 Task: Add a condition where "Hours until next SLA breach Is 100" in pending tickets.
Action: Mouse moved to (175, 287)
Screenshot: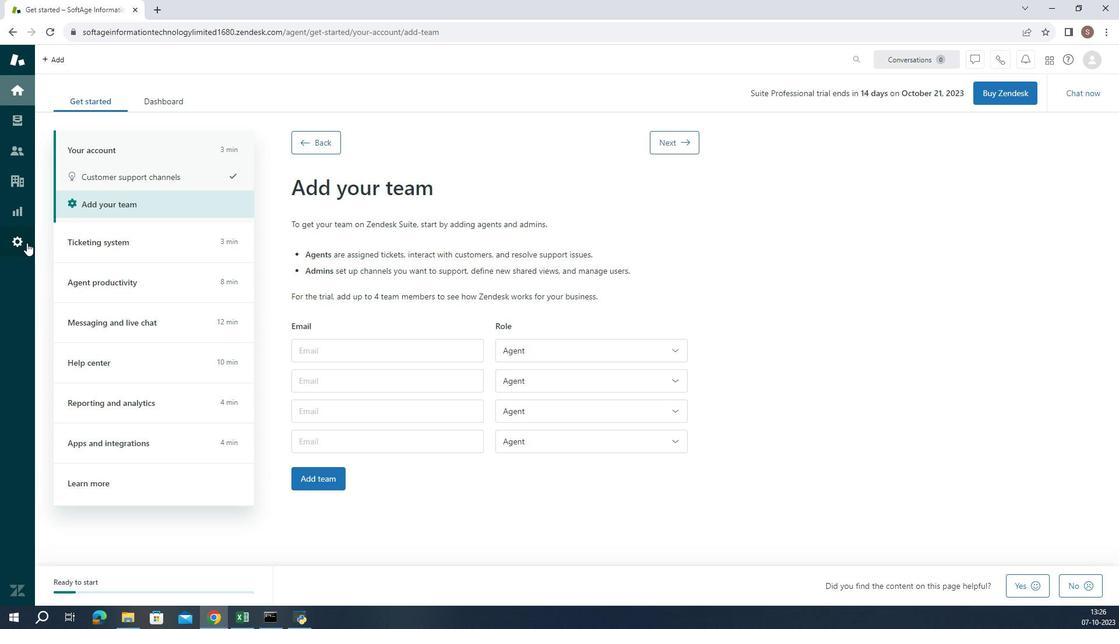 
Action: Mouse pressed left at (175, 287)
Screenshot: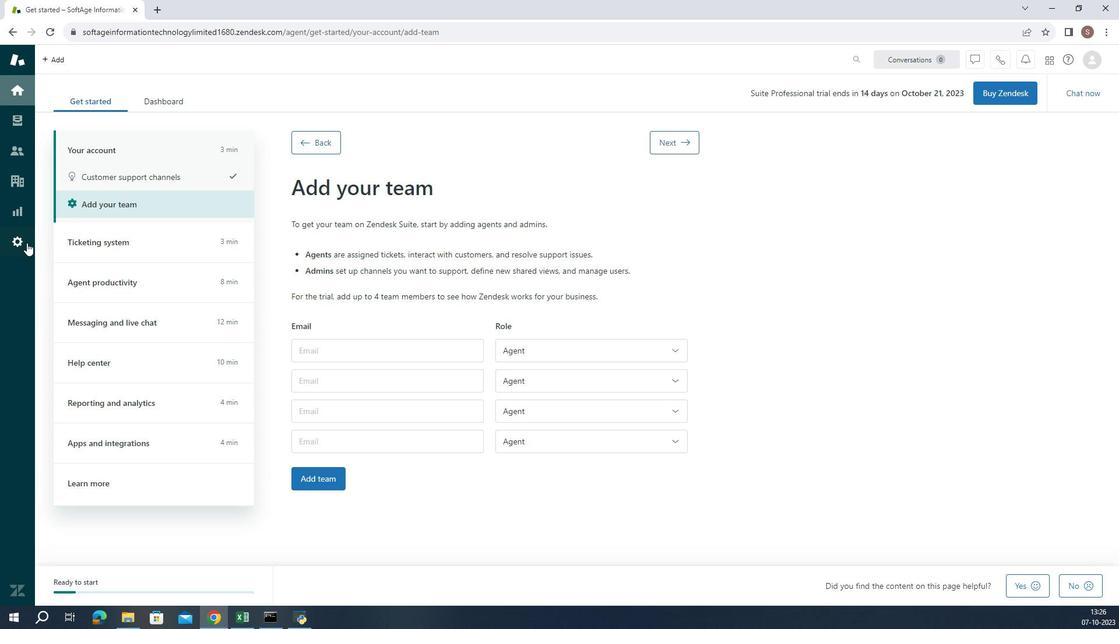 
Action: Mouse moved to (379, 518)
Screenshot: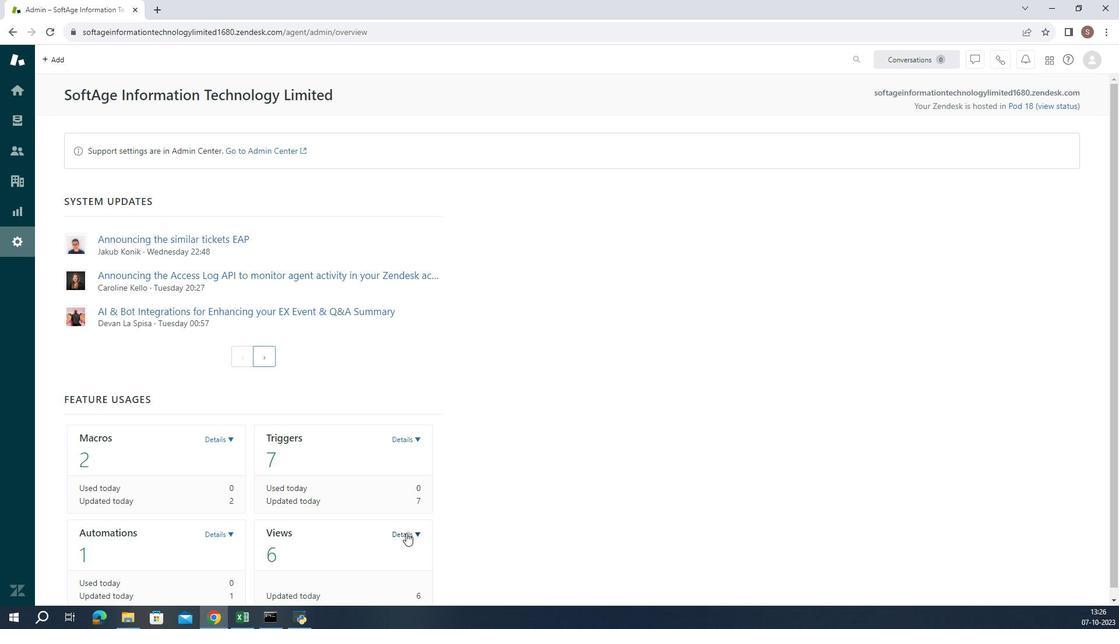 
Action: Mouse pressed left at (379, 518)
Screenshot: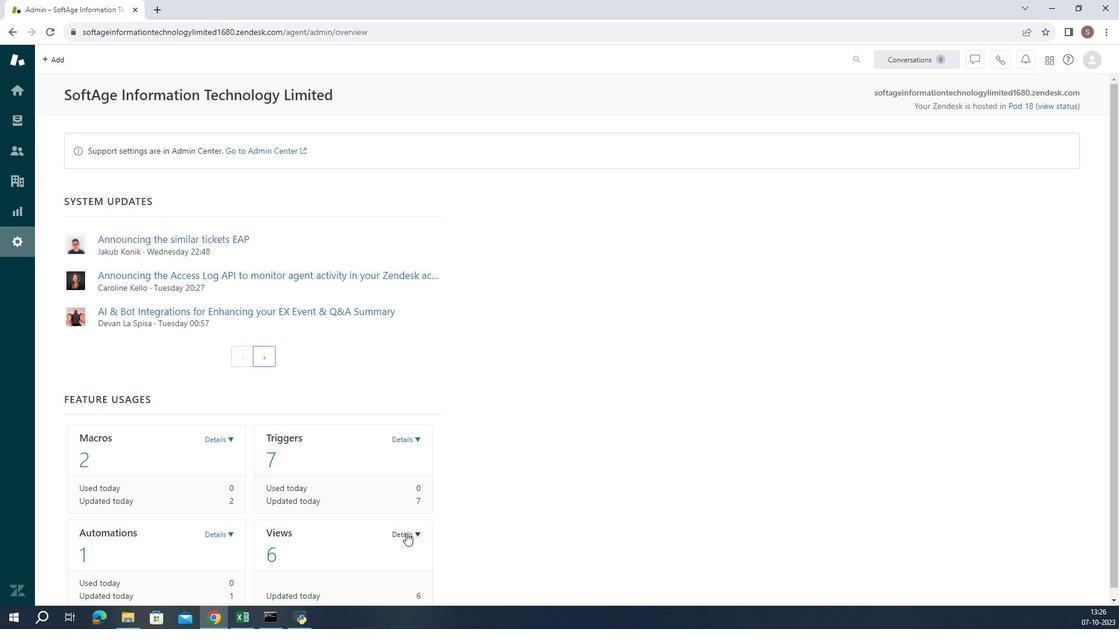 
Action: Mouse moved to (343, 563)
Screenshot: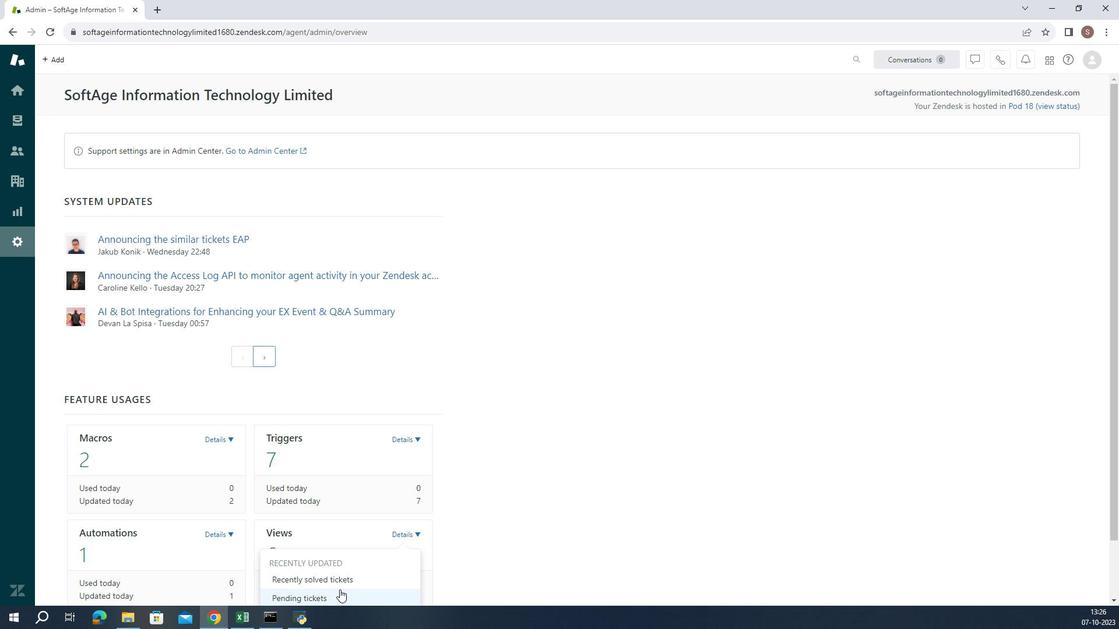 
Action: Mouse pressed left at (343, 563)
Screenshot: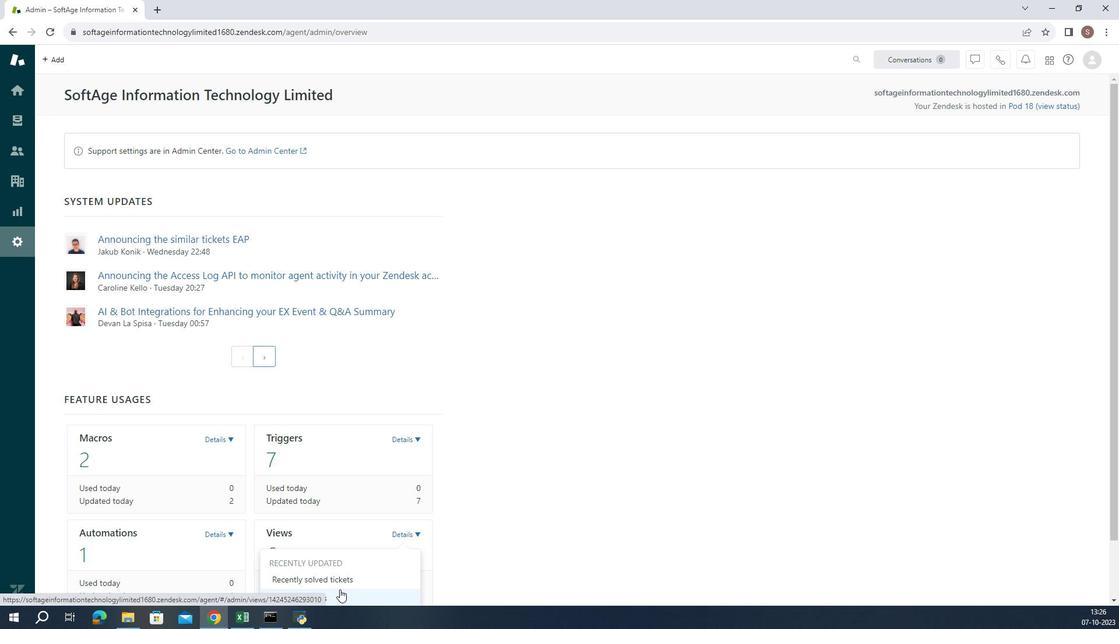 
Action: Mouse moved to (277, 401)
Screenshot: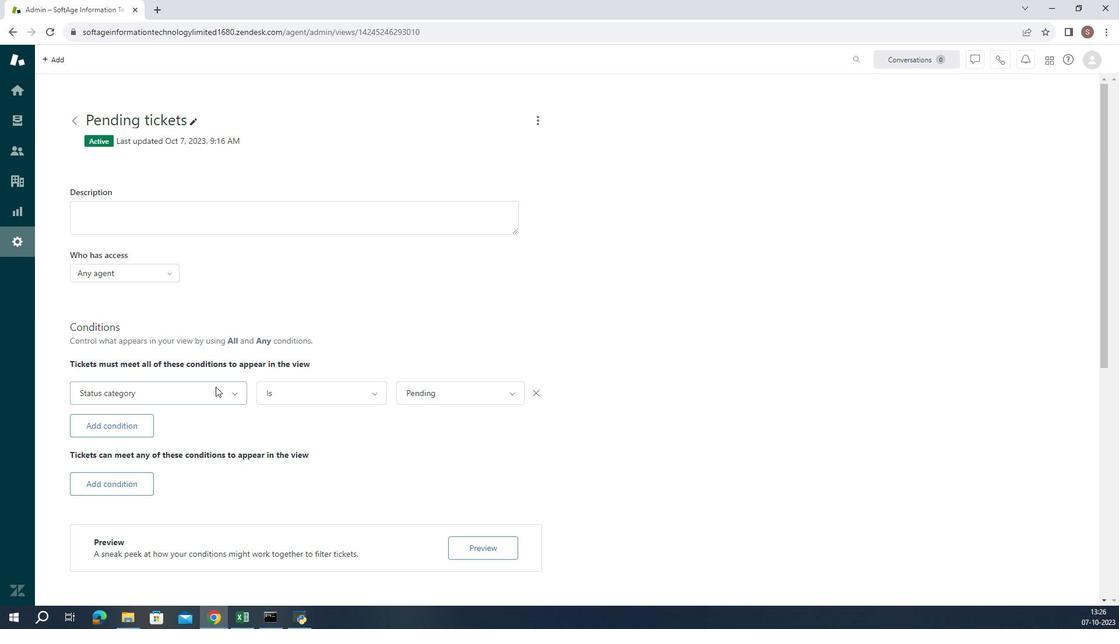 
Action: Mouse pressed left at (277, 401)
Screenshot: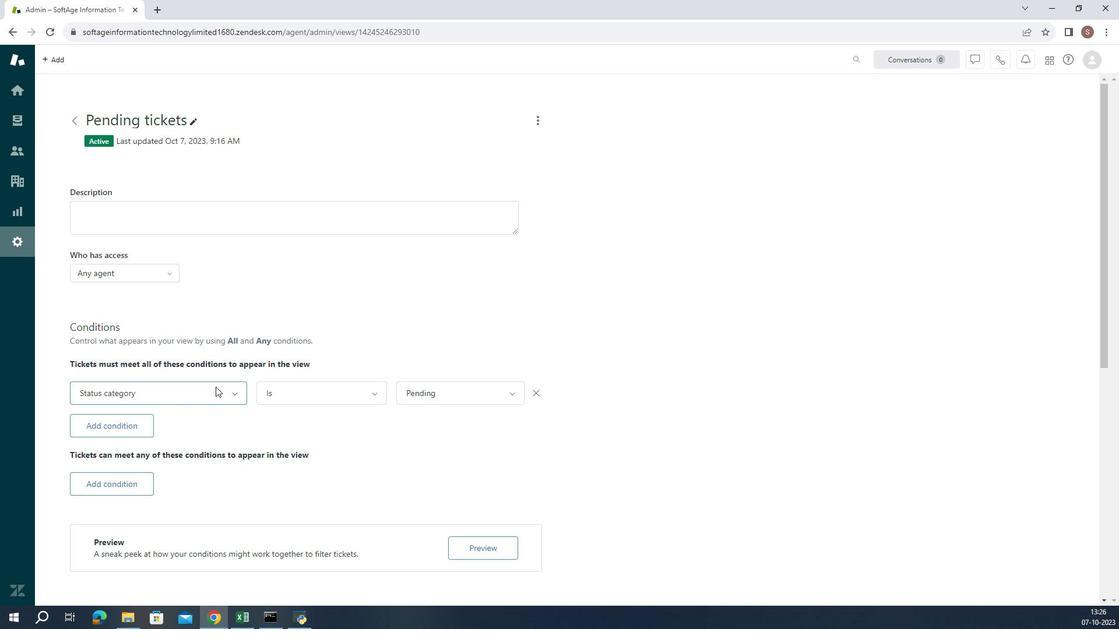 
Action: Mouse moved to (269, 321)
Screenshot: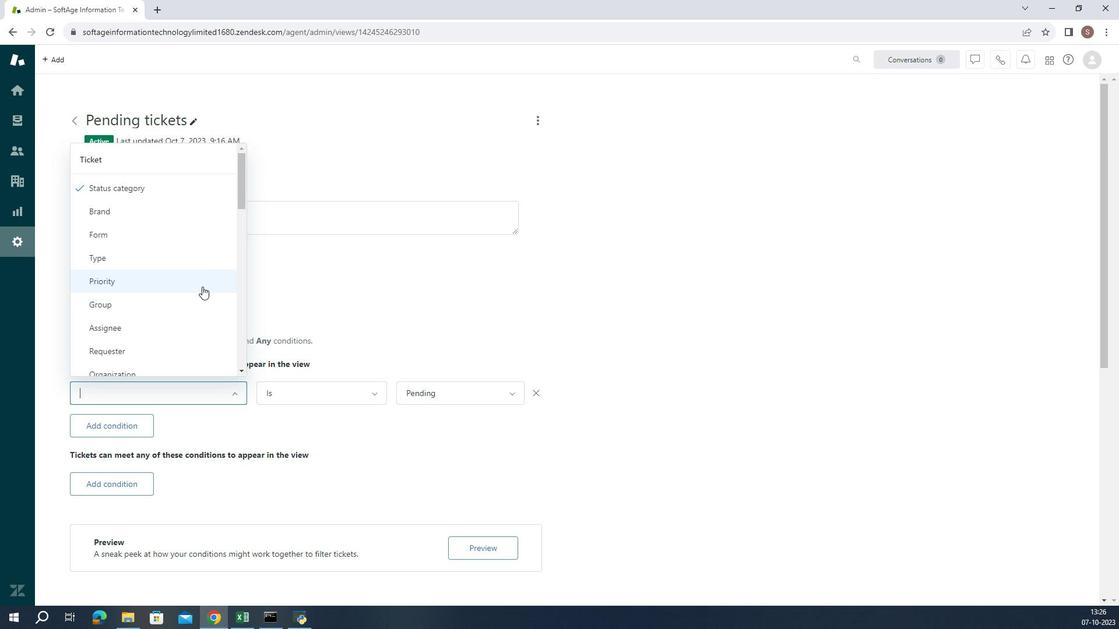 
Action: Mouse scrolled (269, 321) with delta (0, 0)
Screenshot: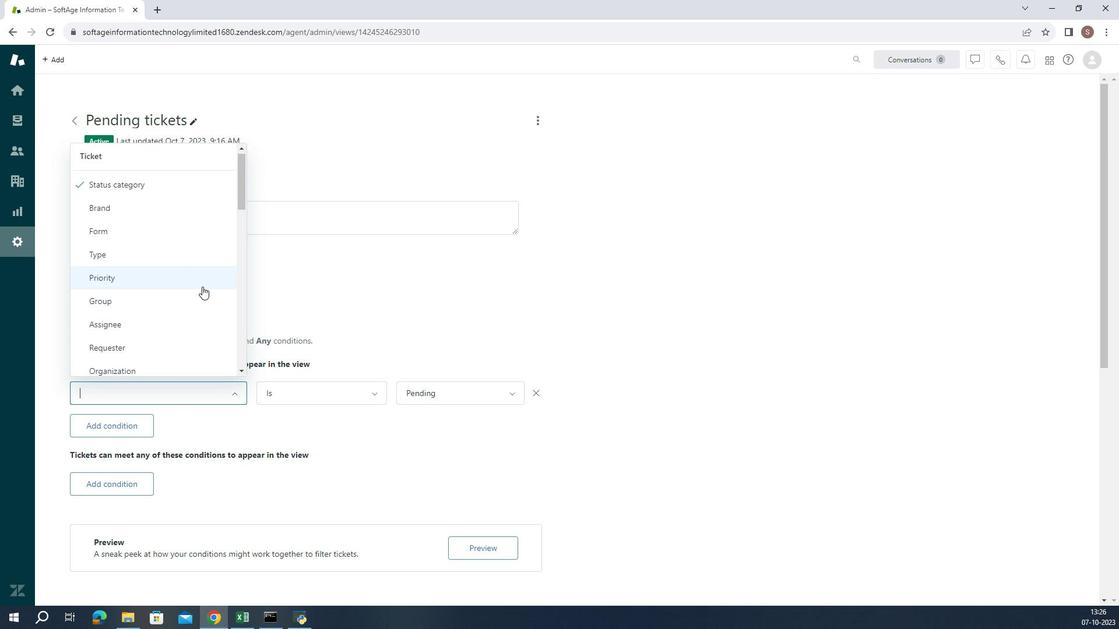 
Action: Mouse scrolled (269, 321) with delta (0, 0)
Screenshot: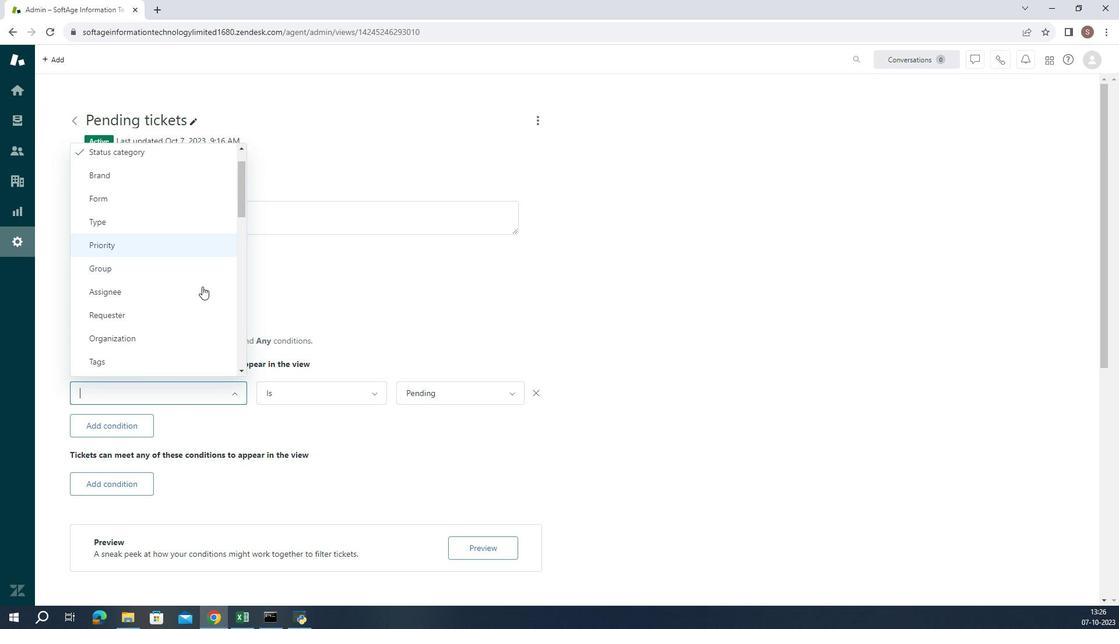 
Action: Mouse scrolled (269, 321) with delta (0, 0)
Screenshot: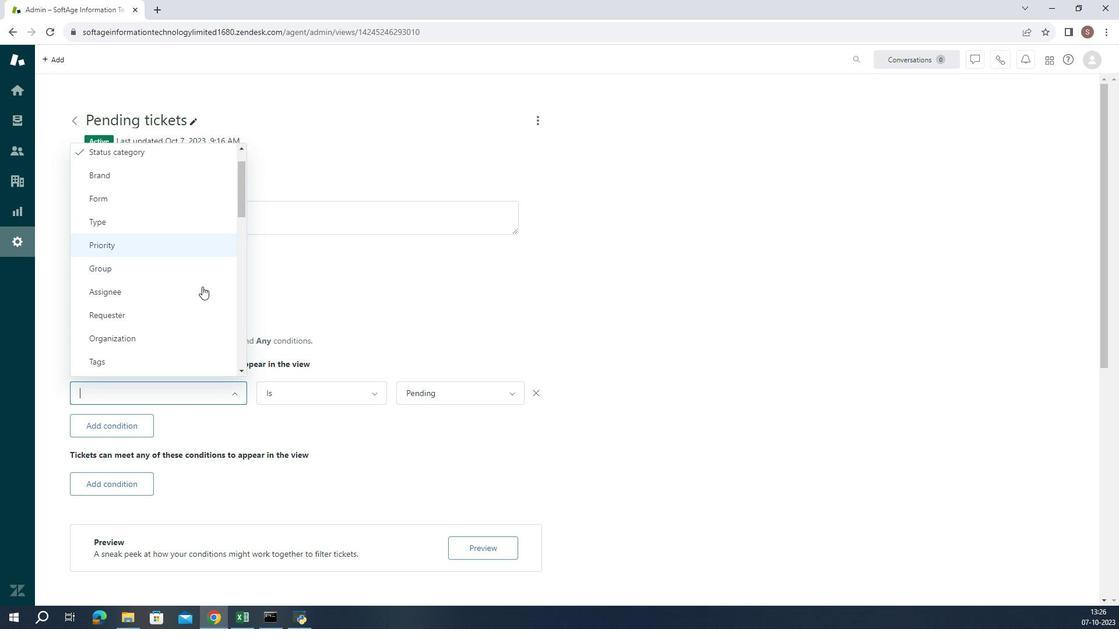 
Action: Mouse scrolled (269, 321) with delta (0, 0)
Screenshot: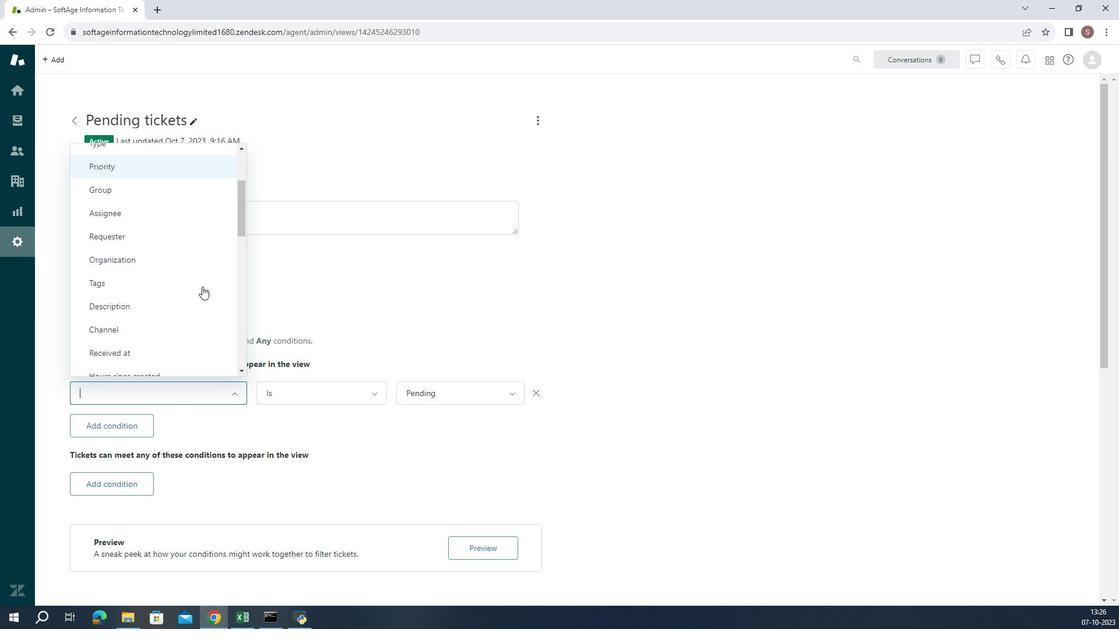 
Action: Mouse scrolled (269, 321) with delta (0, 0)
Screenshot: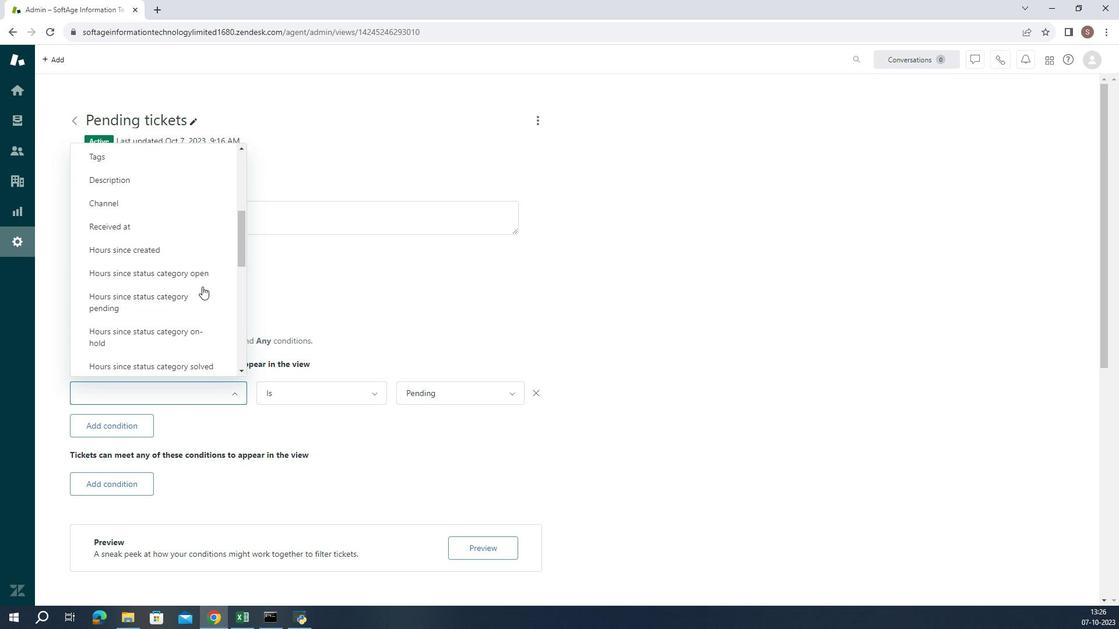 
Action: Mouse scrolled (269, 321) with delta (0, 0)
Screenshot: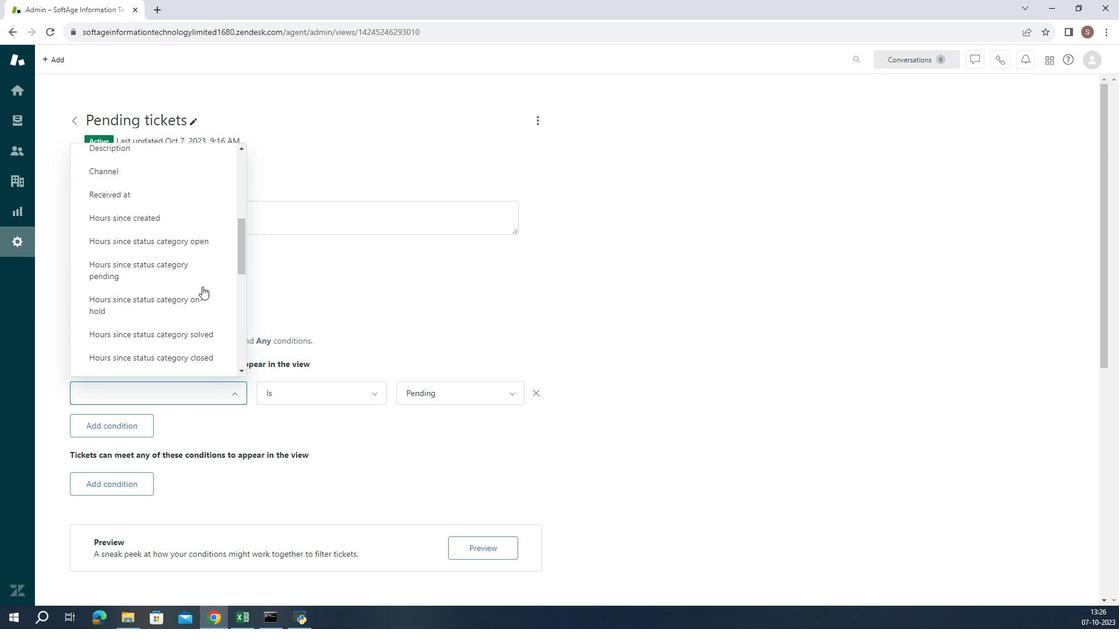 
Action: Mouse moved to (269, 321)
Screenshot: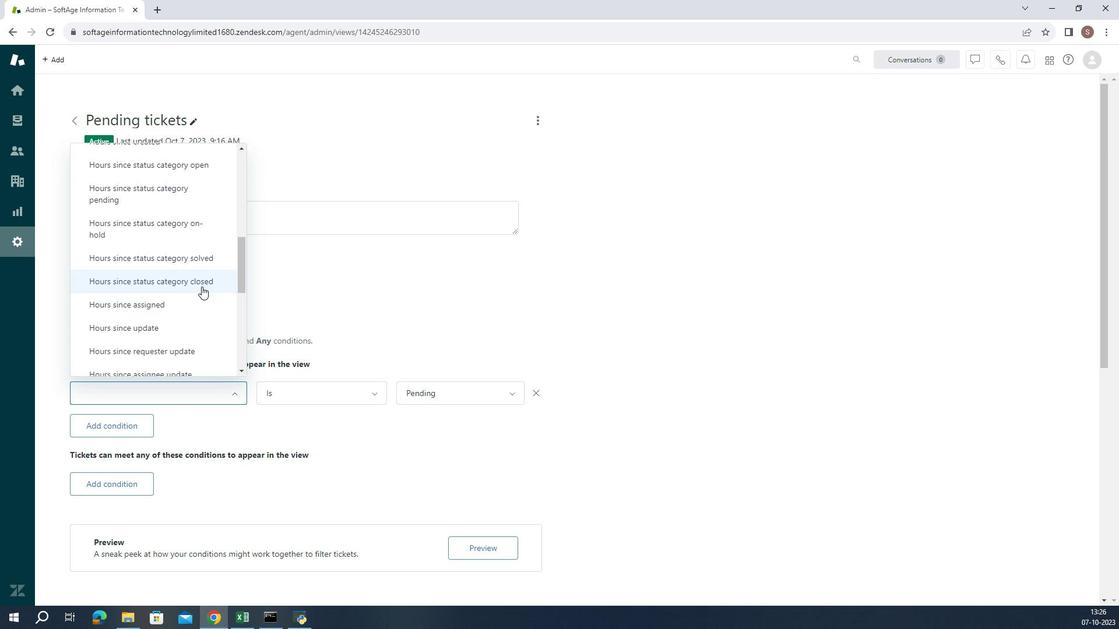 
Action: Mouse scrolled (269, 321) with delta (0, 0)
Screenshot: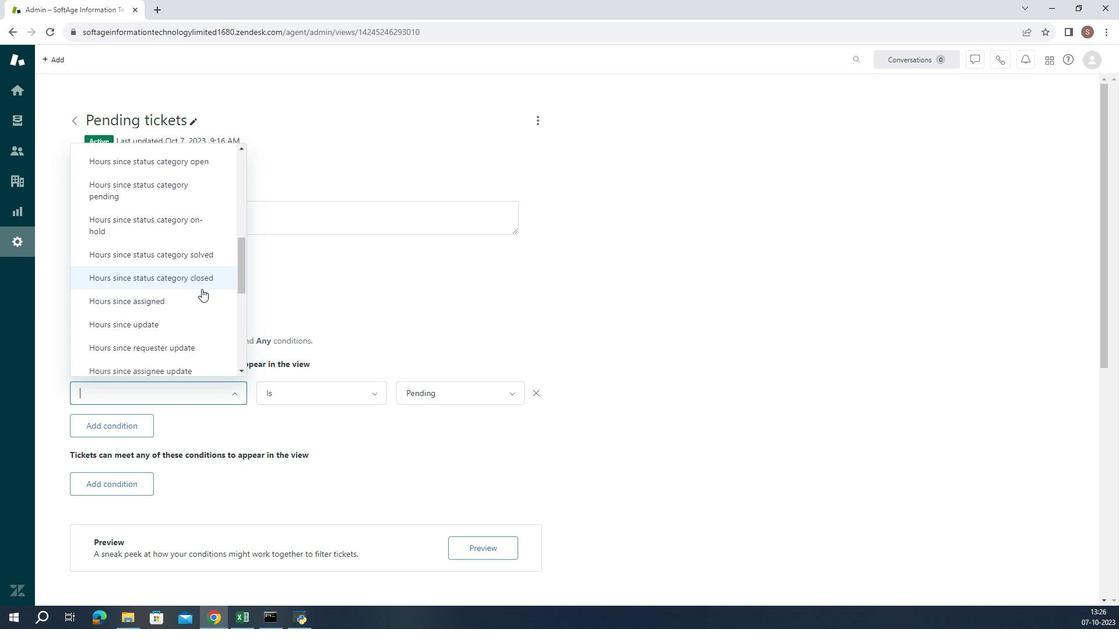 
Action: Mouse moved to (268, 324)
Screenshot: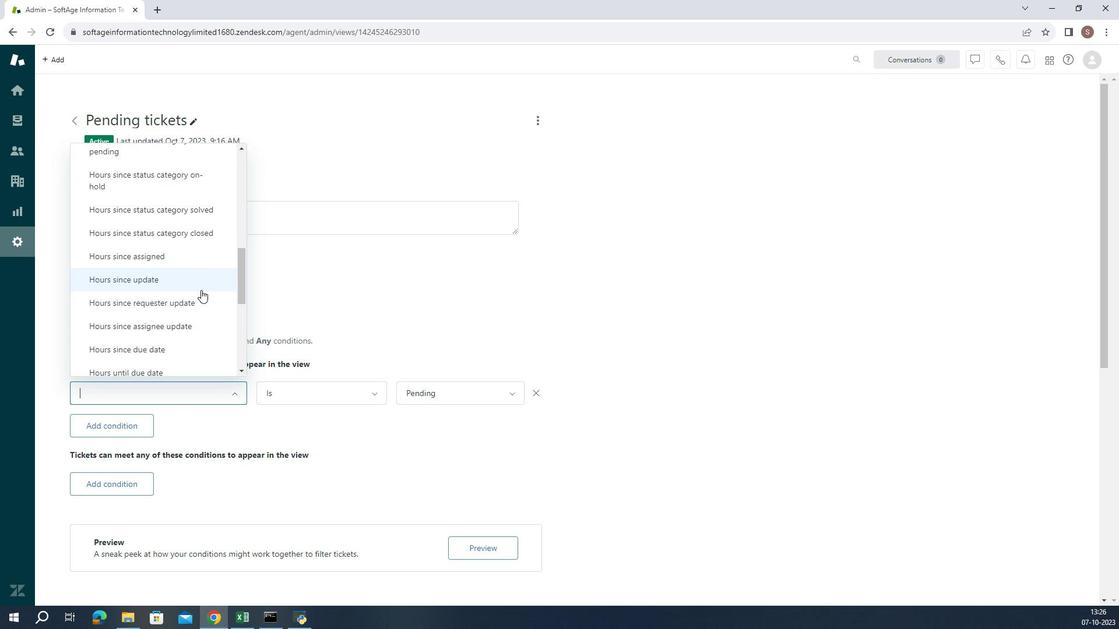 
Action: Mouse scrolled (268, 324) with delta (0, 0)
Screenshot: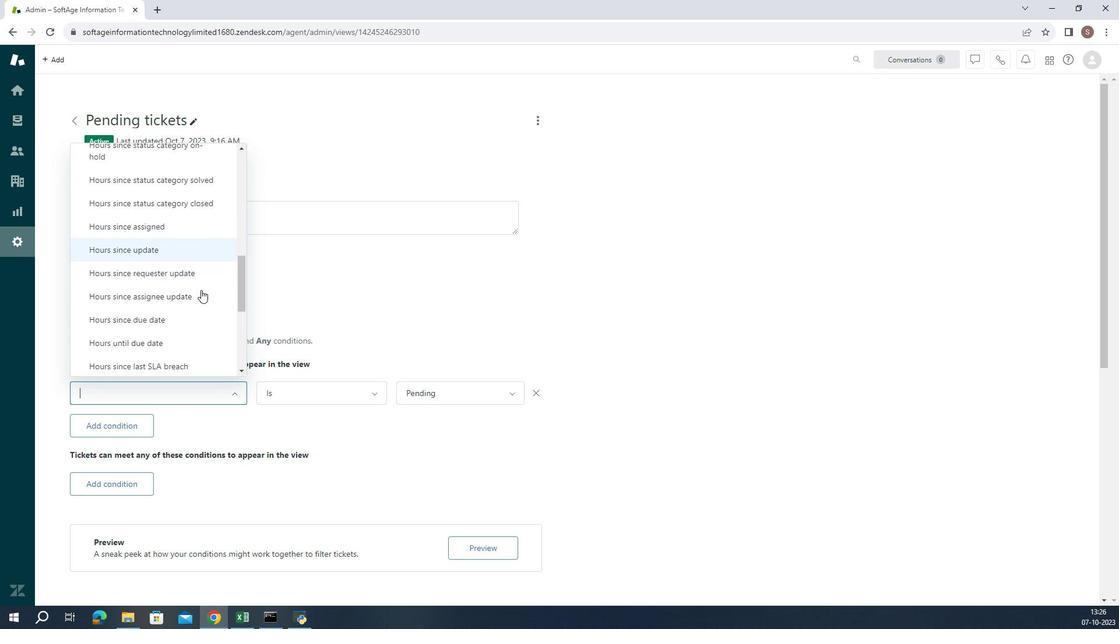 
Action: Mouse moved to (247, 376)
Screenshot: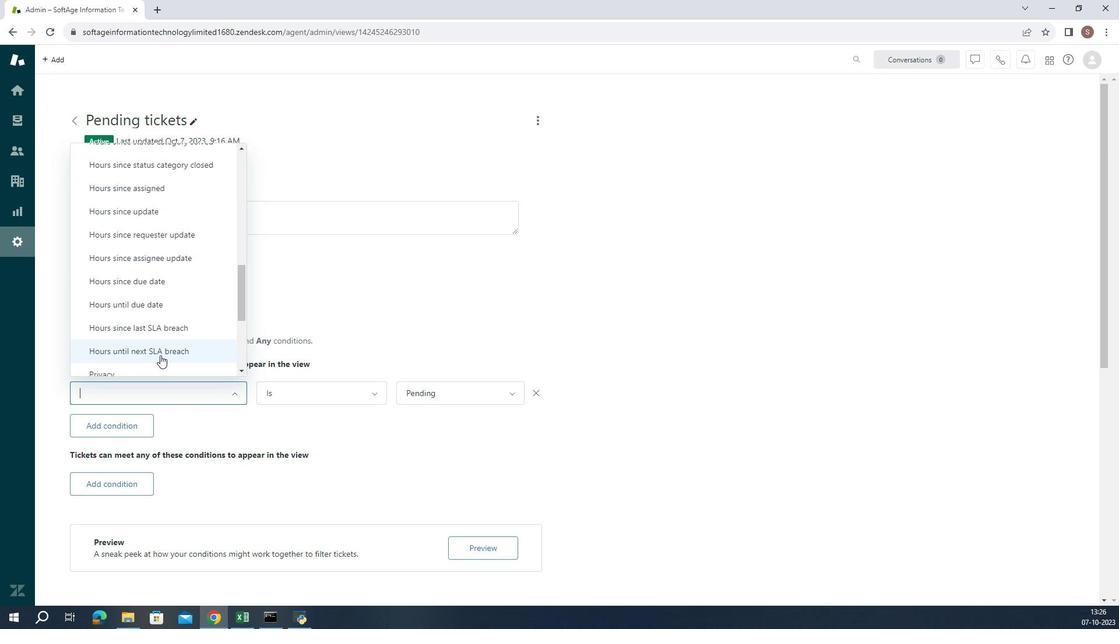 
Action: Mouse pressed left at (247, 376)
Screenshot: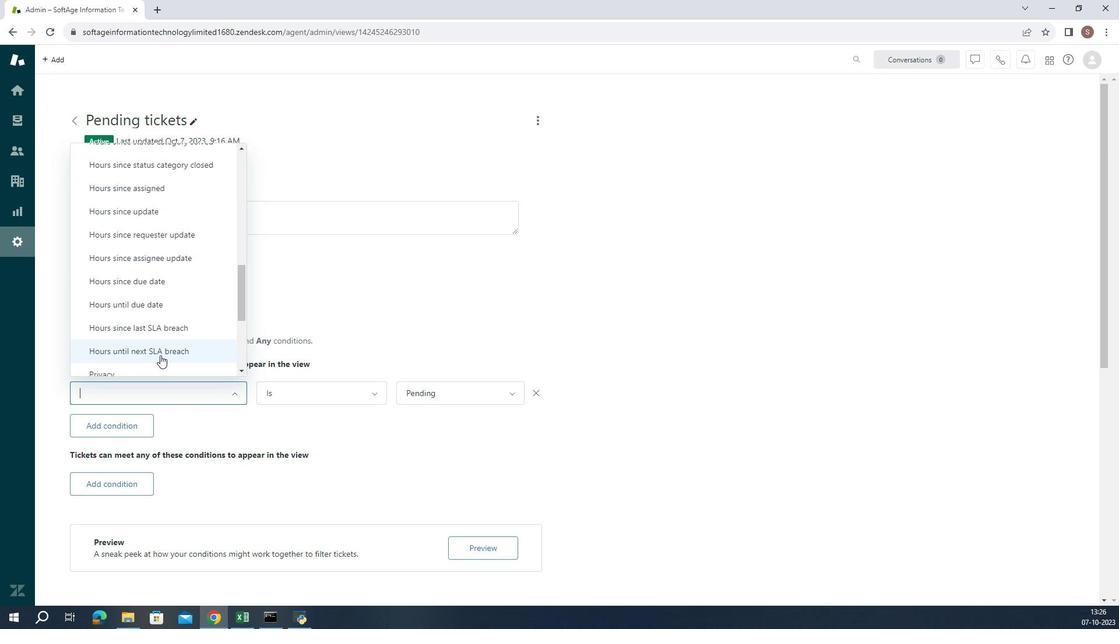 
Action: Mouse moved to (331, 407)
Screenshot: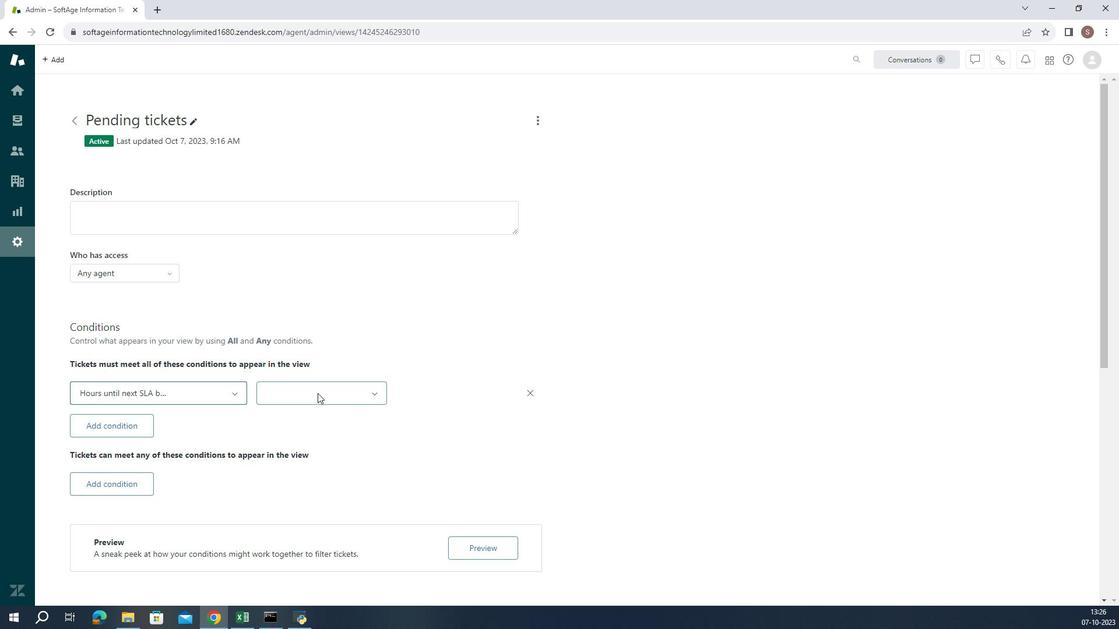 
Action: Mouse pressed left at (331, 407)
Screenshot: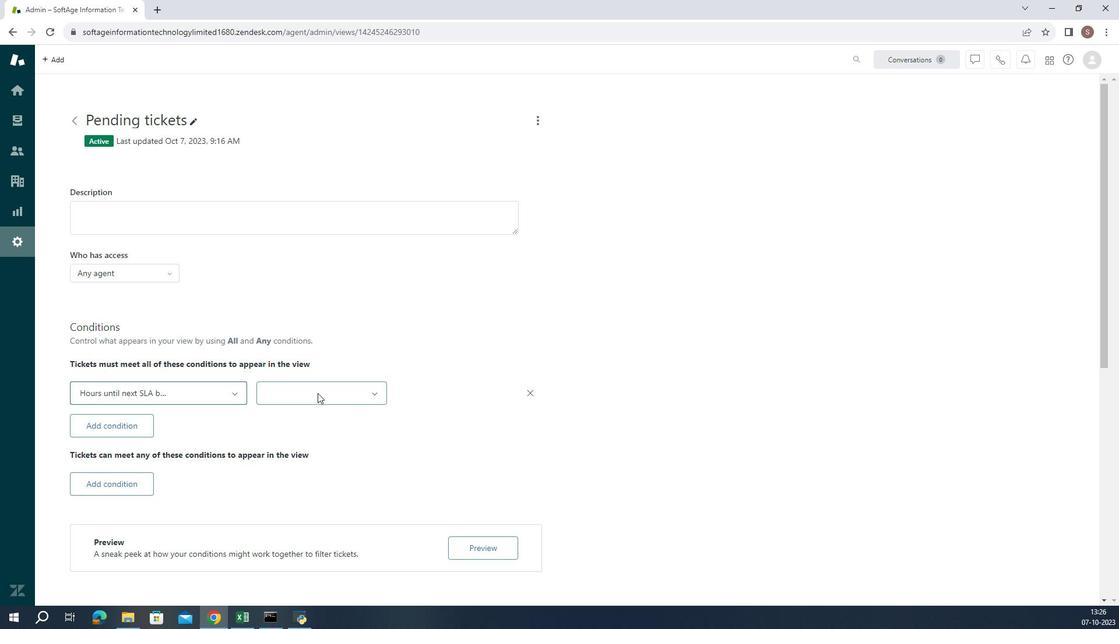 
Action: Mouse moved to (332, 464)
Screenshot: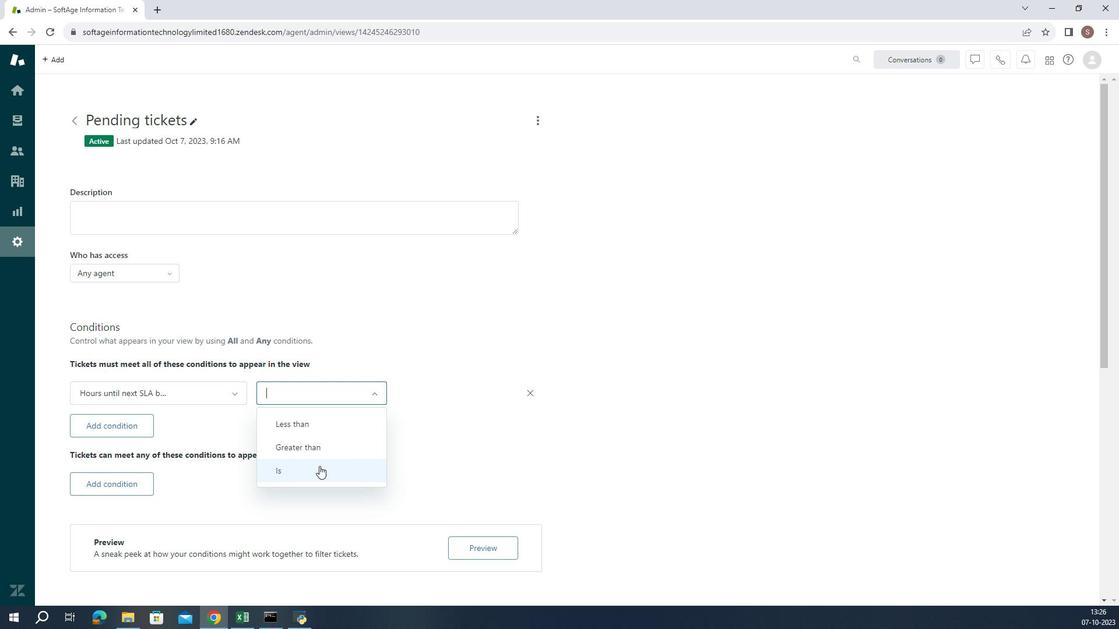 
Action: Mouse pressed left at (332, 464)
Screenshot: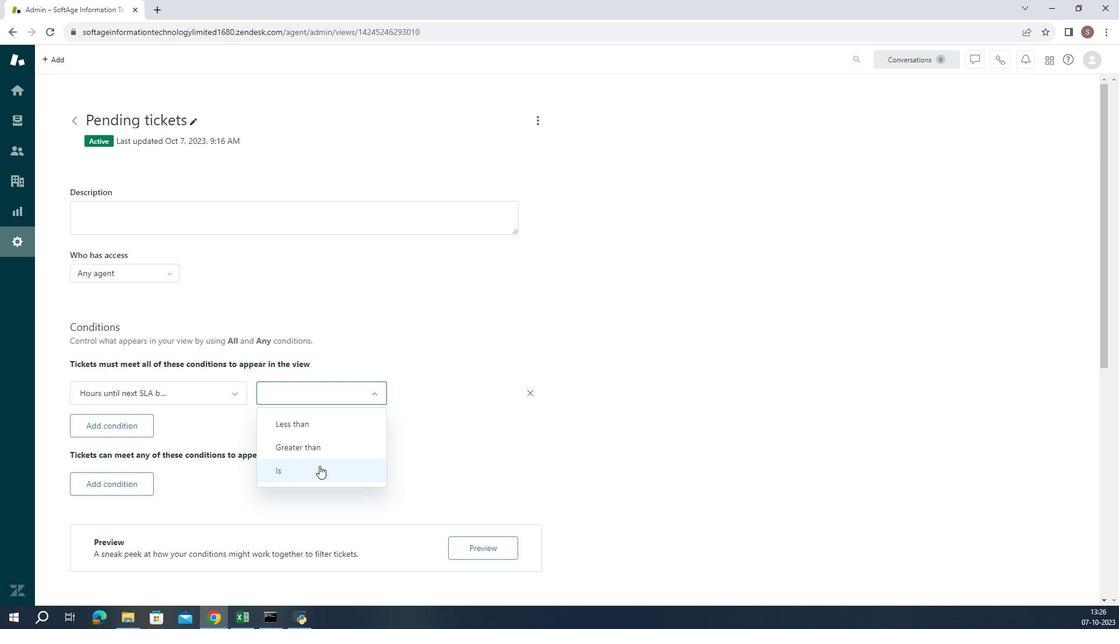 
Action: Mouse moved to (400, 410)
Screenshot: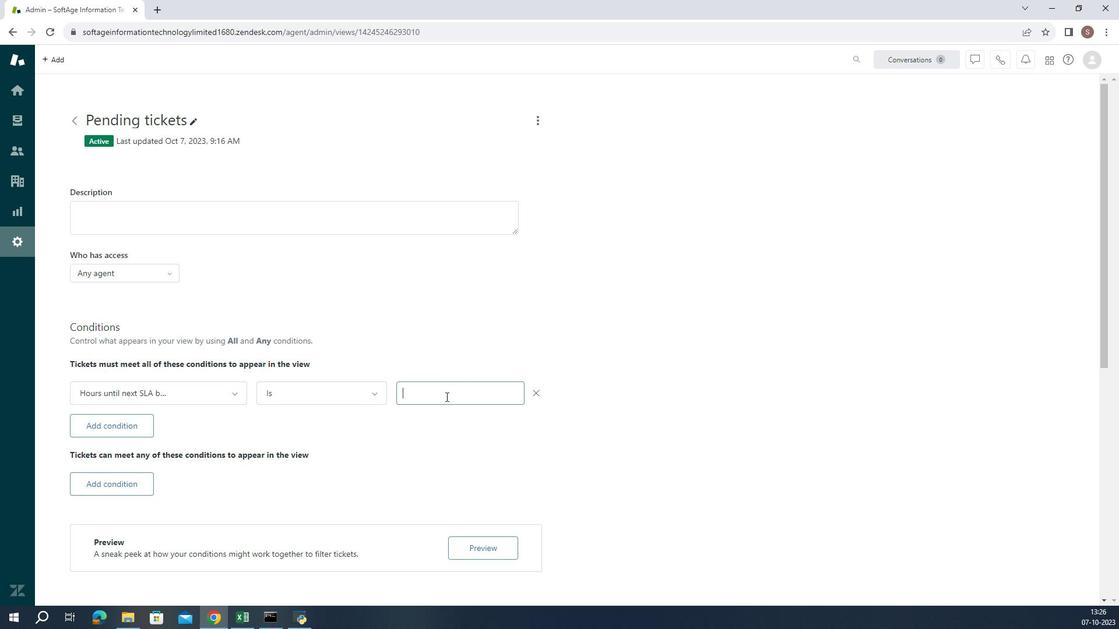 
Action: Mouse pressed left at (400, 410)
Screenshot: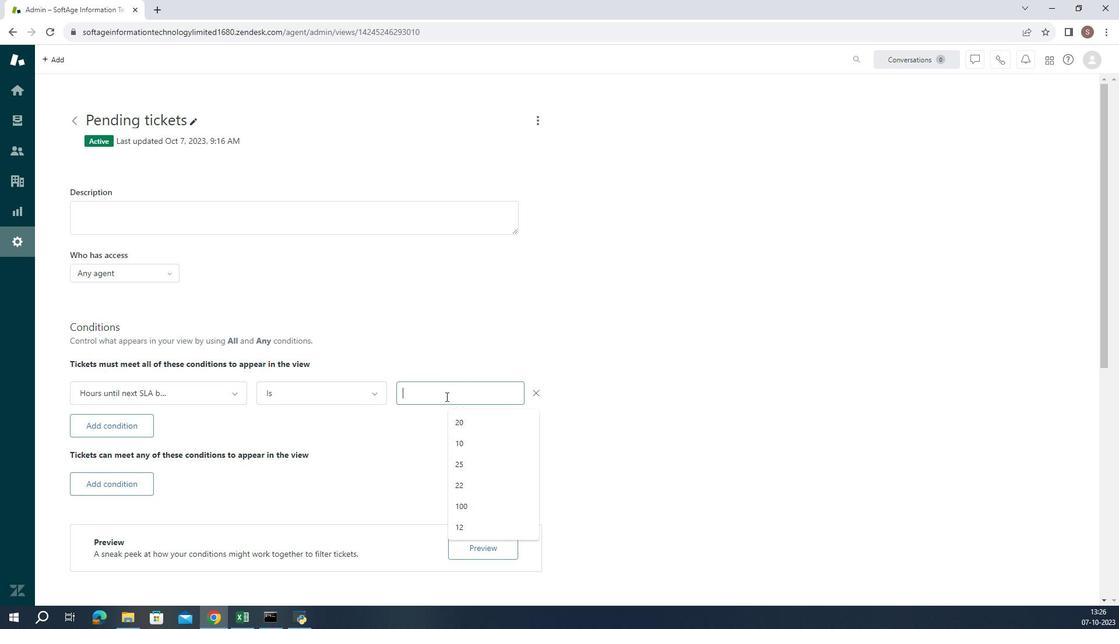 
Action: Mouse moved to (400, 408)
Screenshot: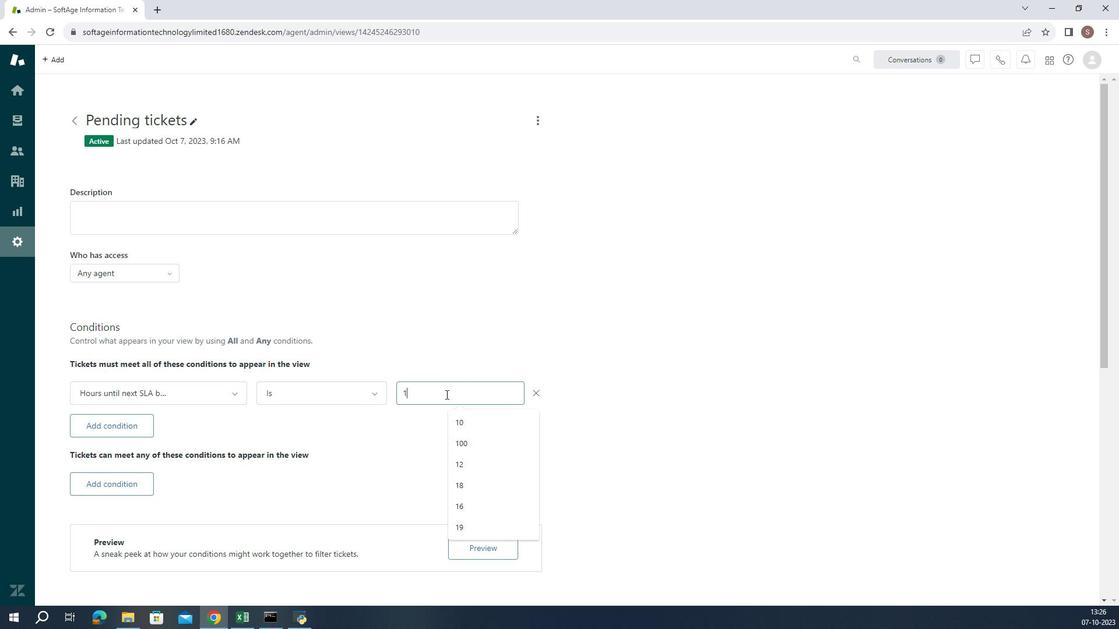 
Action: Key pressed 1
Screenshot: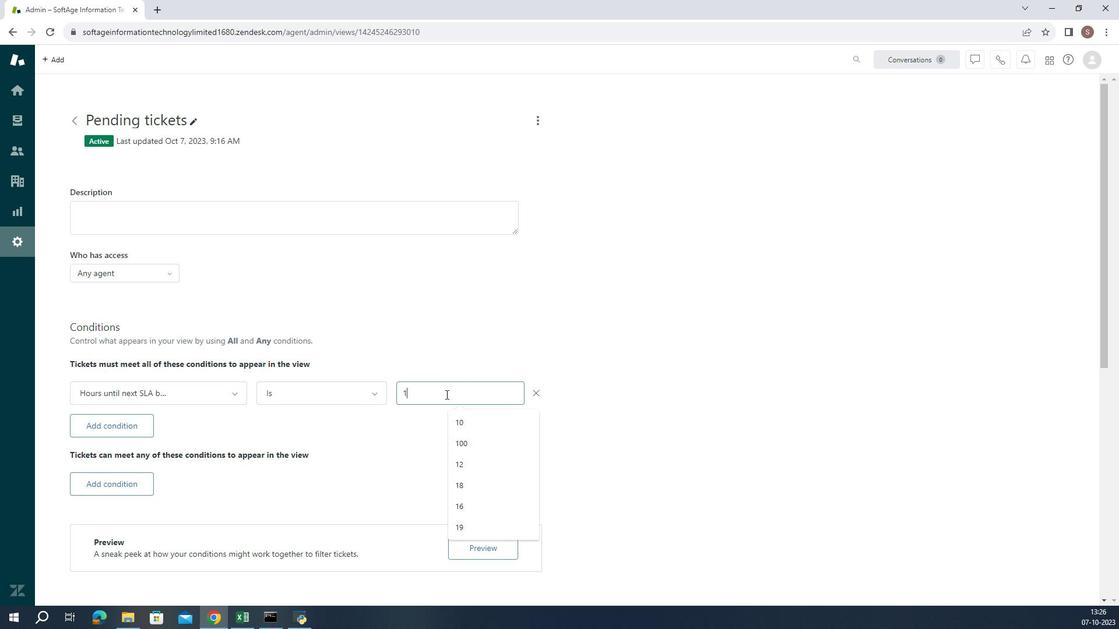 
Action: Mouse moved to (400, 408)
Screenshot: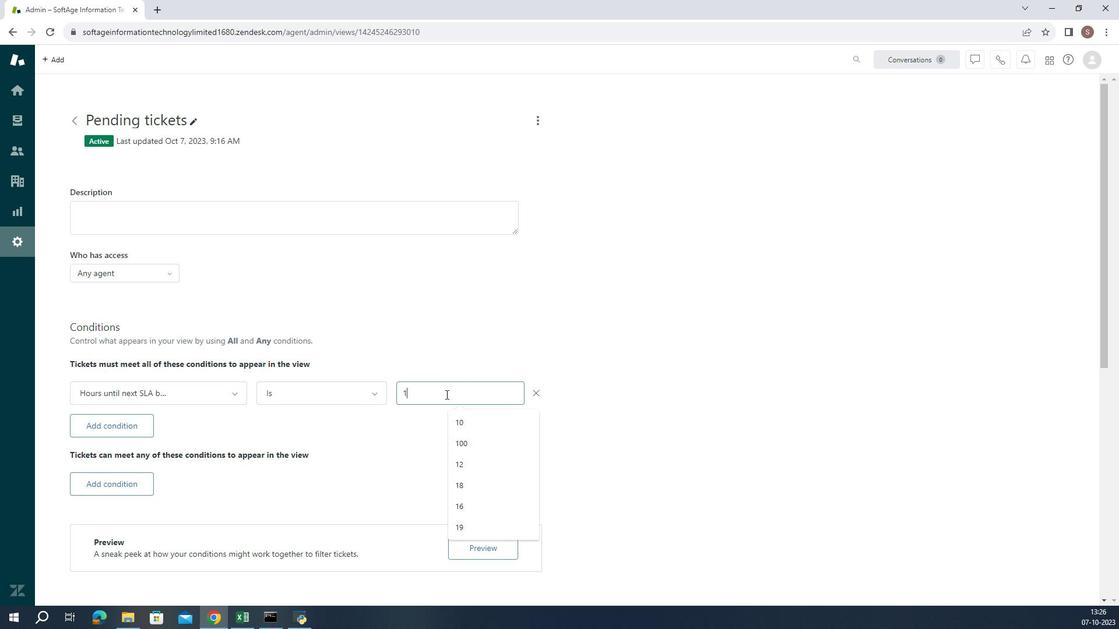 
Action: Key pressed 00
Screenshot: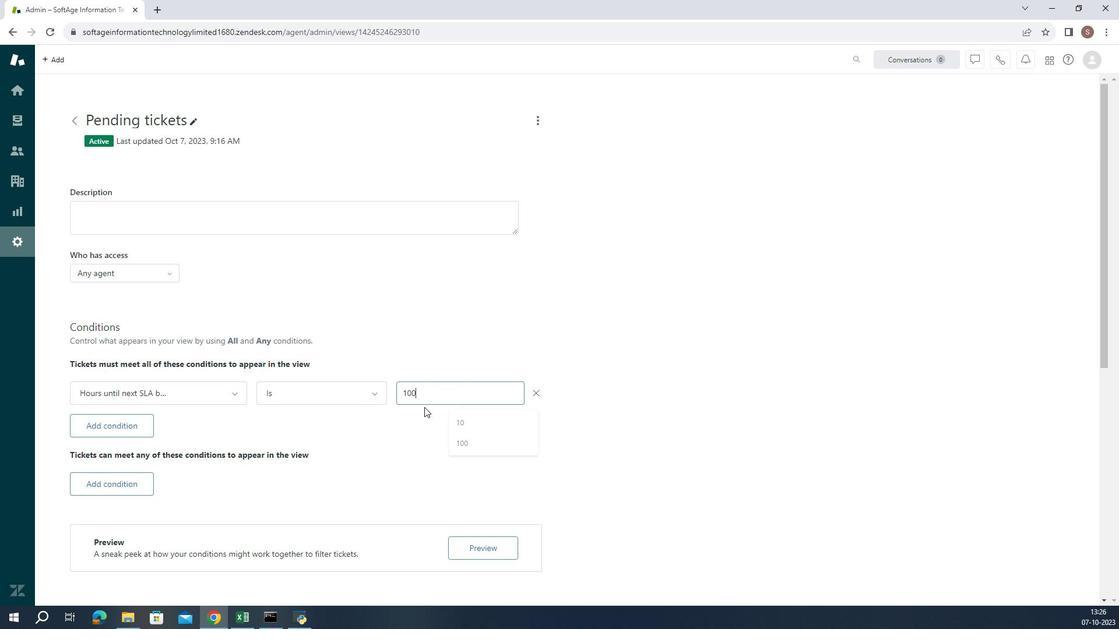 
Action: Mouse moved to (372, 435)
Screenshot: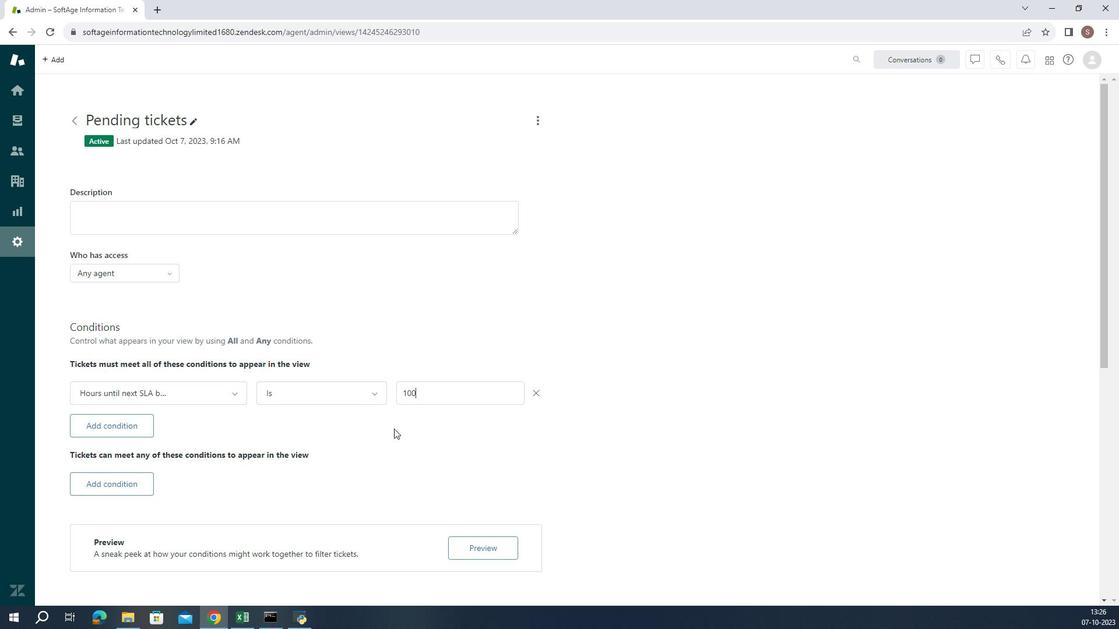 
Action: Mouse pressed left at (372, 435)
Screenshot: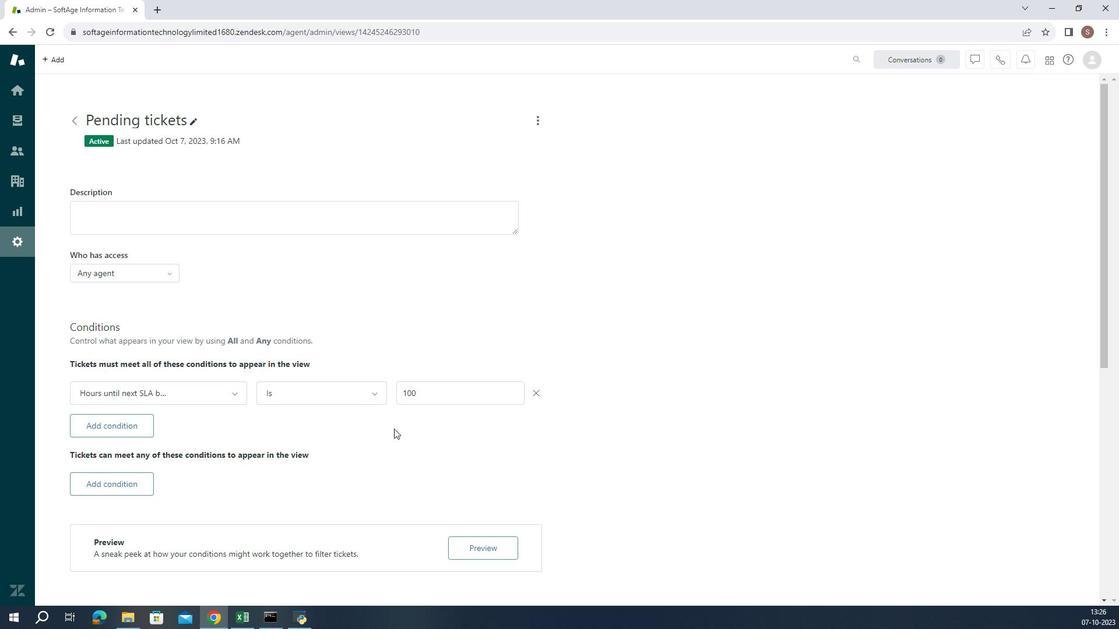 
